 Task: Find directions from Portland to Mount Hood, Oregon.
Action: Mouse moved to (297, 215)
Screenshot: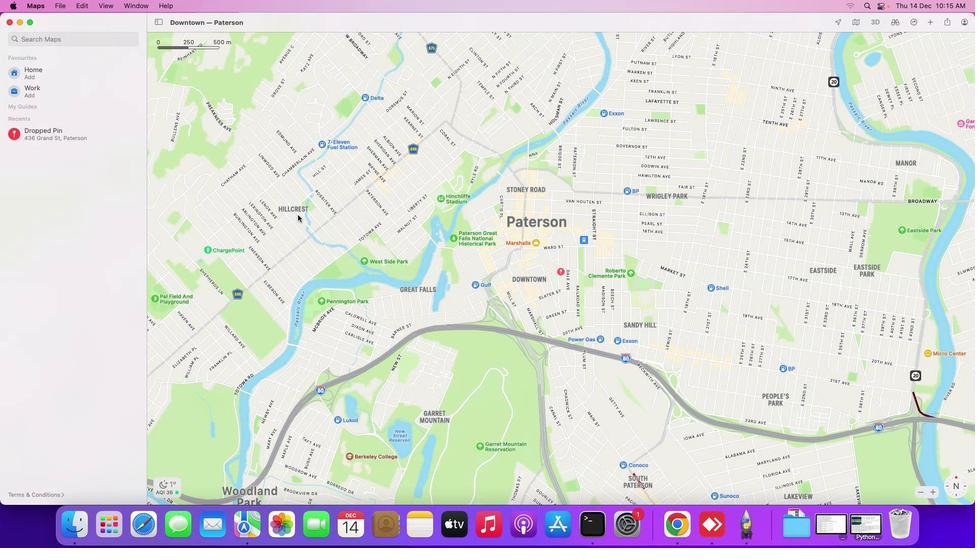 
Action: Mouse pressed left at (297, 215)
Screenshot: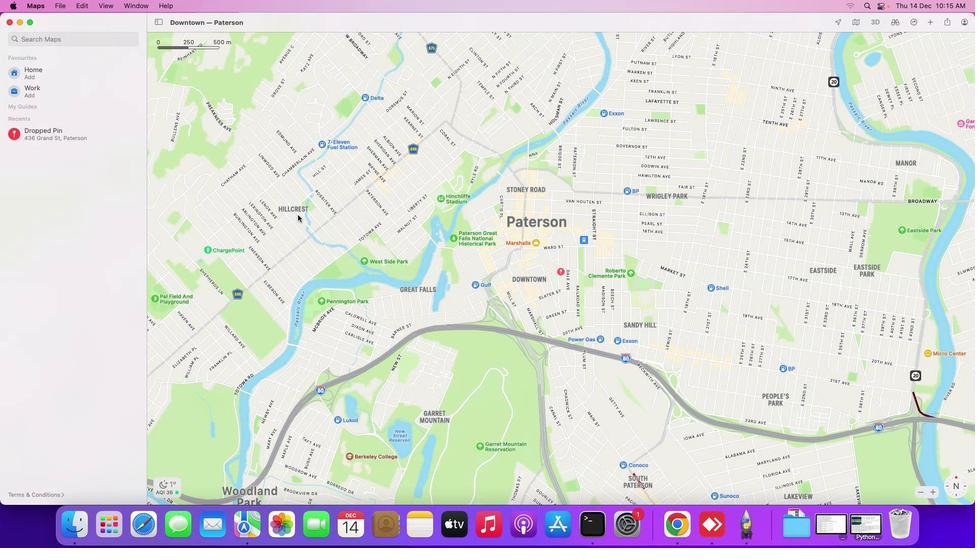 
Action: Mouse moved to (80, 35)
Screenshot: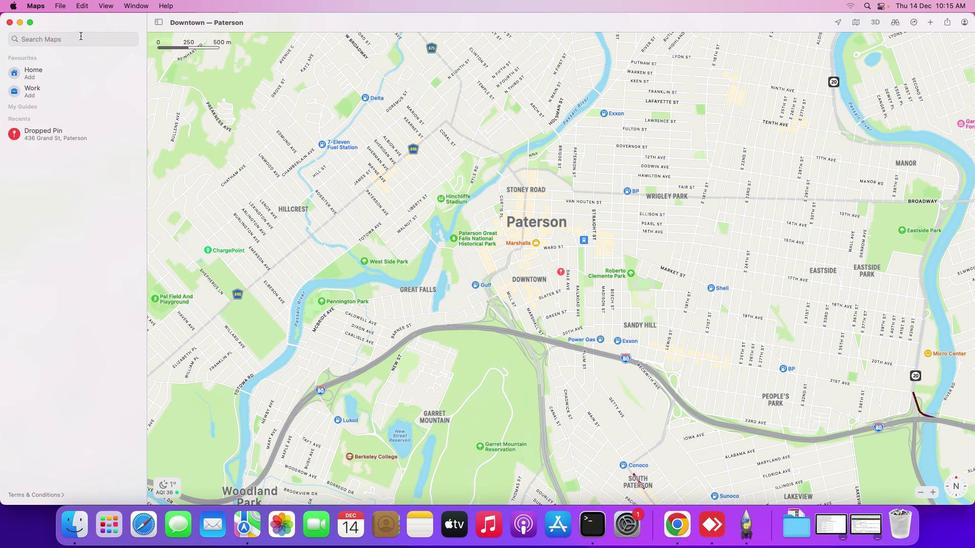 
Action: Mouse pressed left at (80, 35)
Screenshot: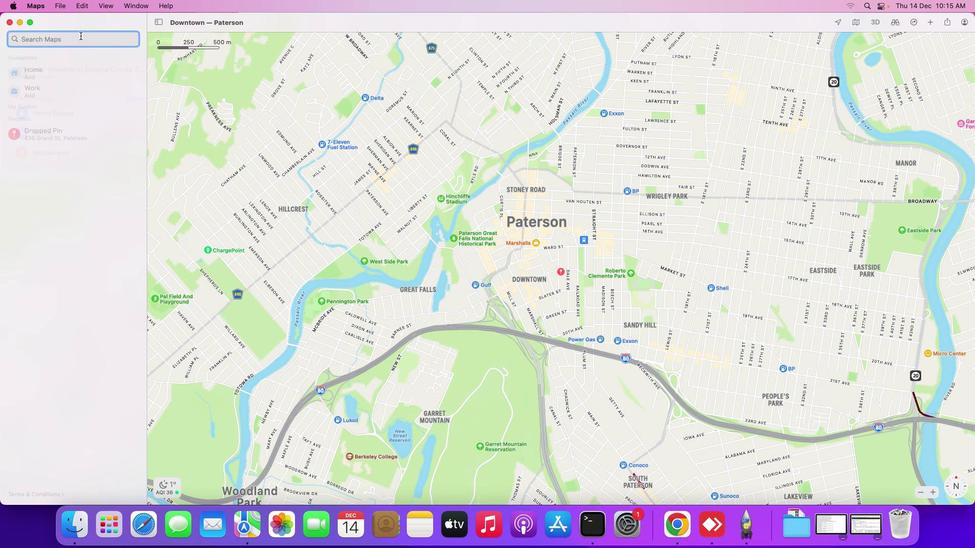 
Action: Mouse moved to (79, 35)
Screenshot: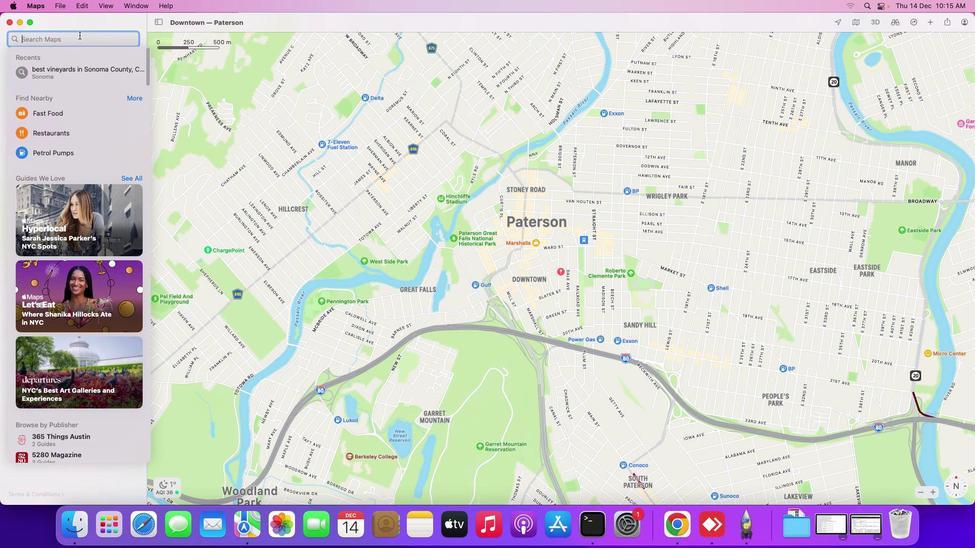 
Action: Key pressed Key.shift_r'P''a''r''t'Key.backspaceKey.backspaceKey.backspace'o''r''t''l''a''n''d'Key.space't''o'Key.spaceKey.shift_r'M''o''u''n''t'Key.spaceKey.shift_r'H''o''o''d'','Key.spaceKey.shift_r'O''r''e''g''o''n'Key.enter
Screenshot: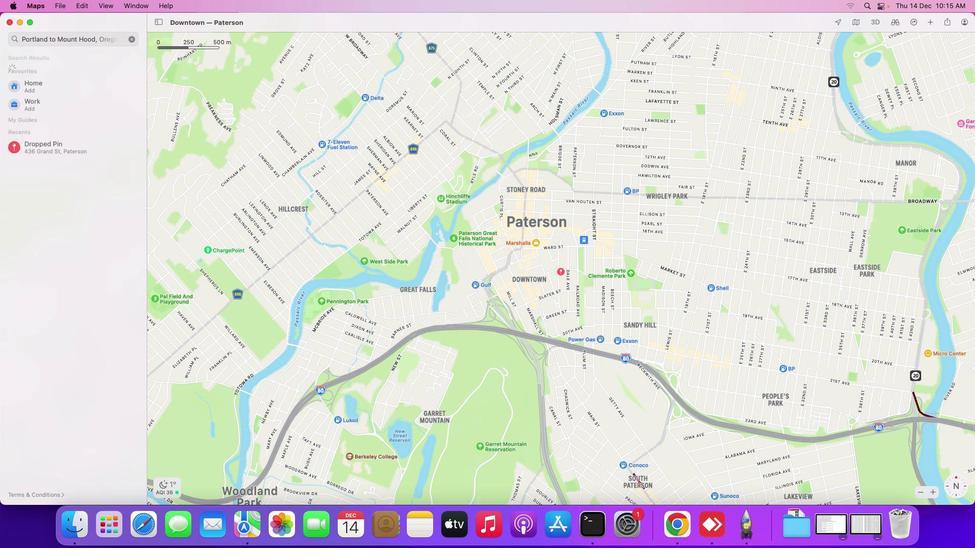 
Action: Mouse moved to (872, 190)
Screenshot: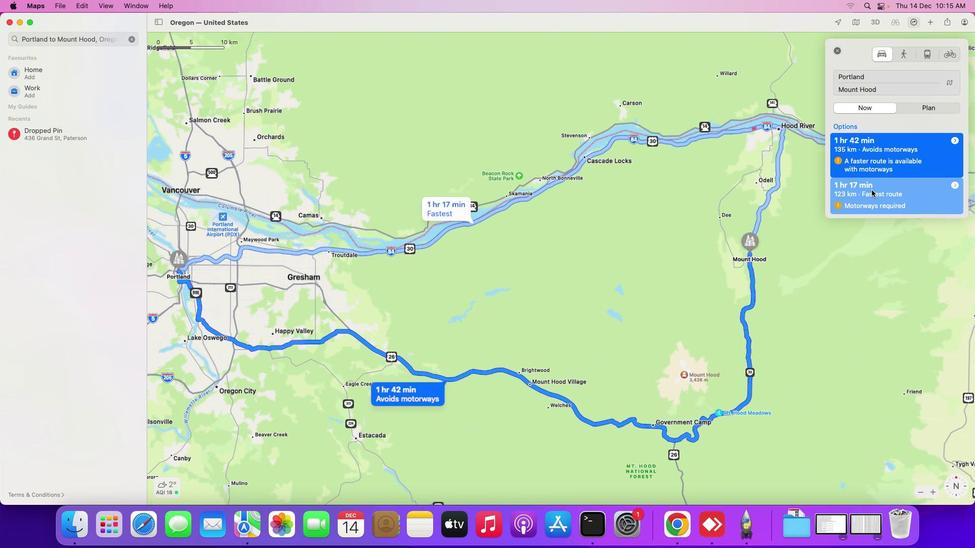 
Action: Mouse pressed left at (872, 190)
Screenshot: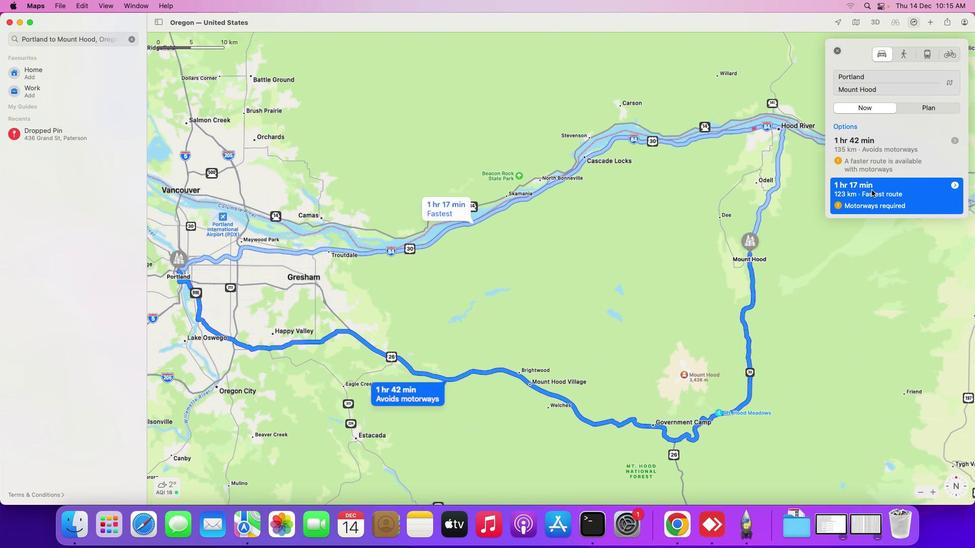 
Action: Mouse moved to (904, 53)
Screenshot: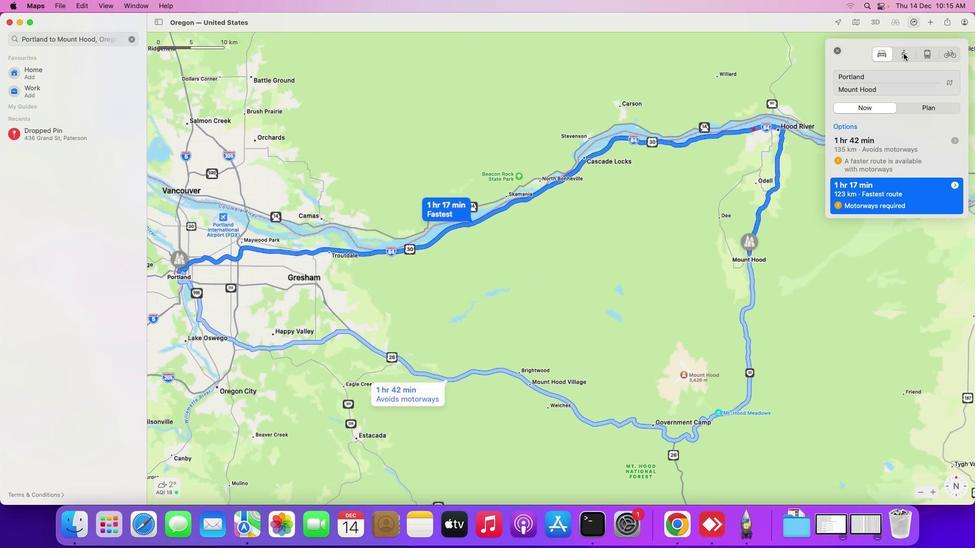 
Action: Mouse pressed left at (904, 53)
Screenshot: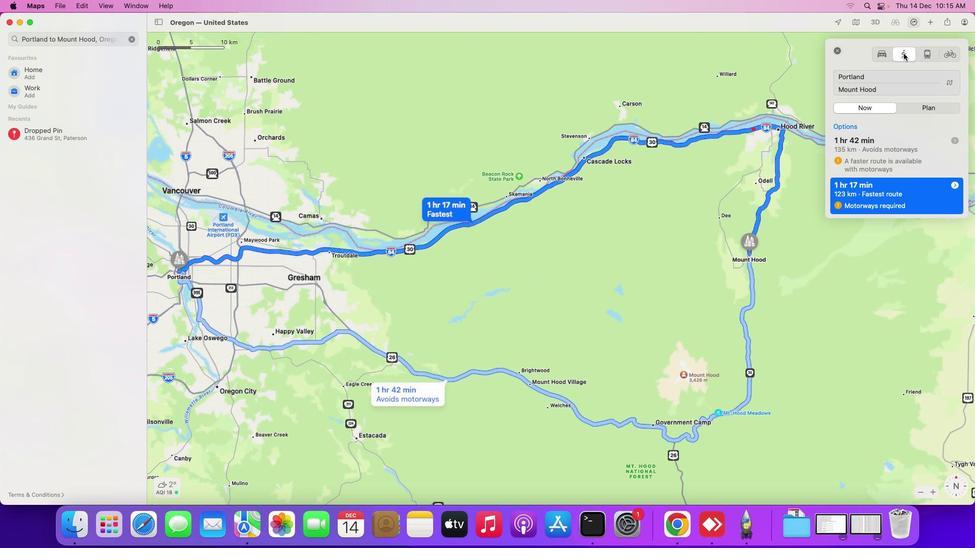 
Action: Mouse moved to (926, 55)
Screenshot: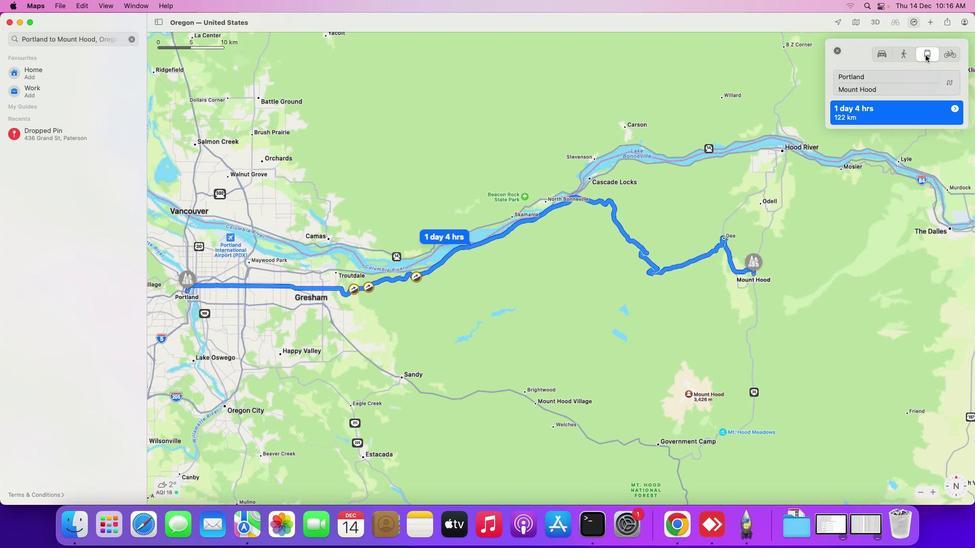 
Action: Mouse pressed left at (926, 55)
Screenshot: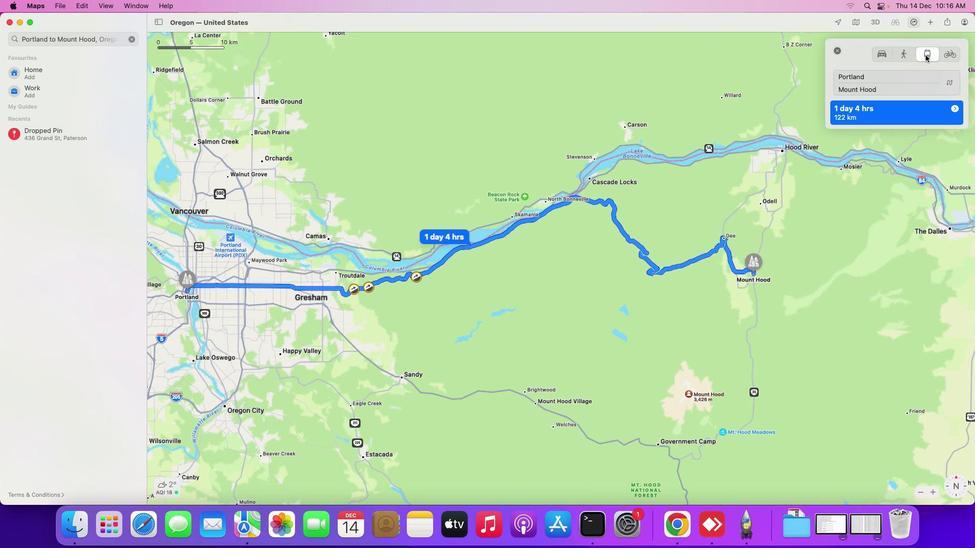 
Action: Mouse moved to (950, 56)
Screenshot: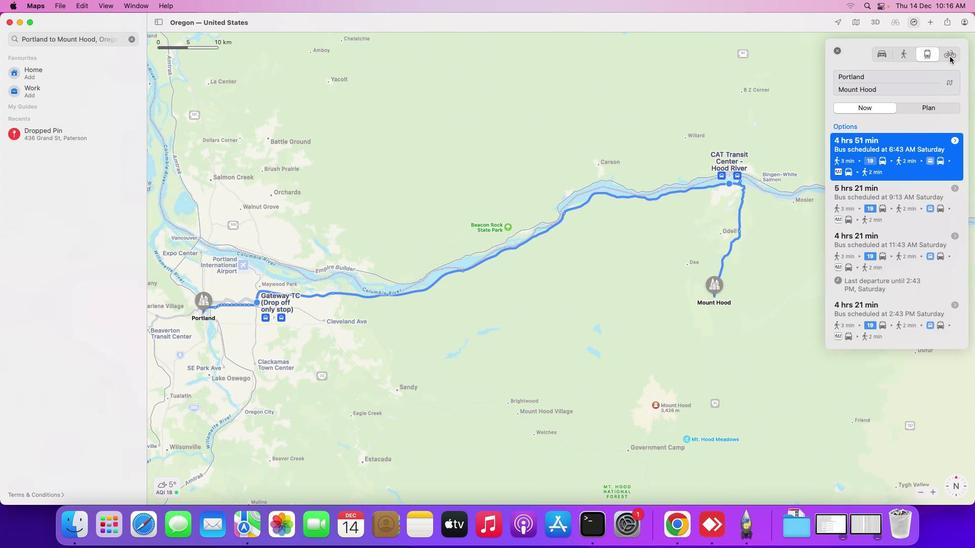
Action: Mouse pressed left at (950, 56)
Screenshot: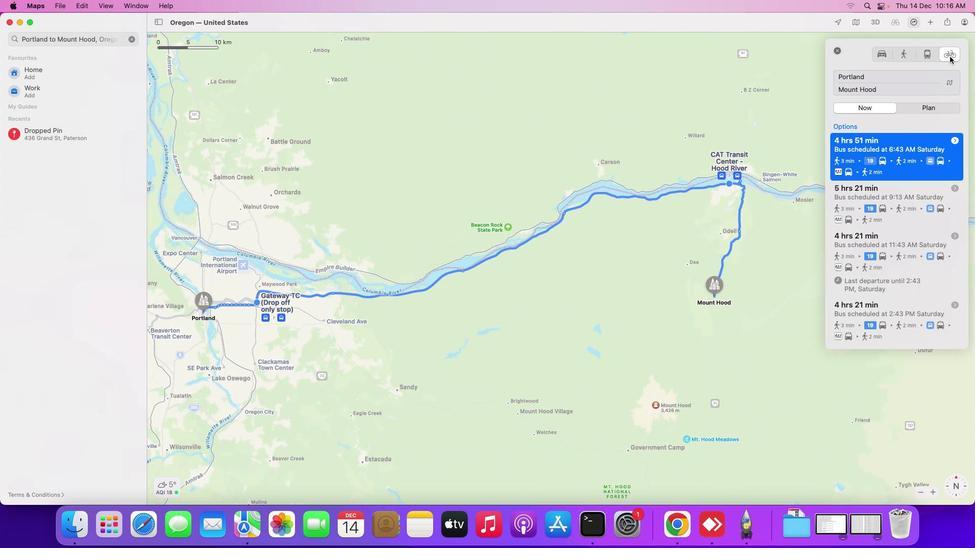 
Action: Mouse moved to (644, 204)
Screenshot: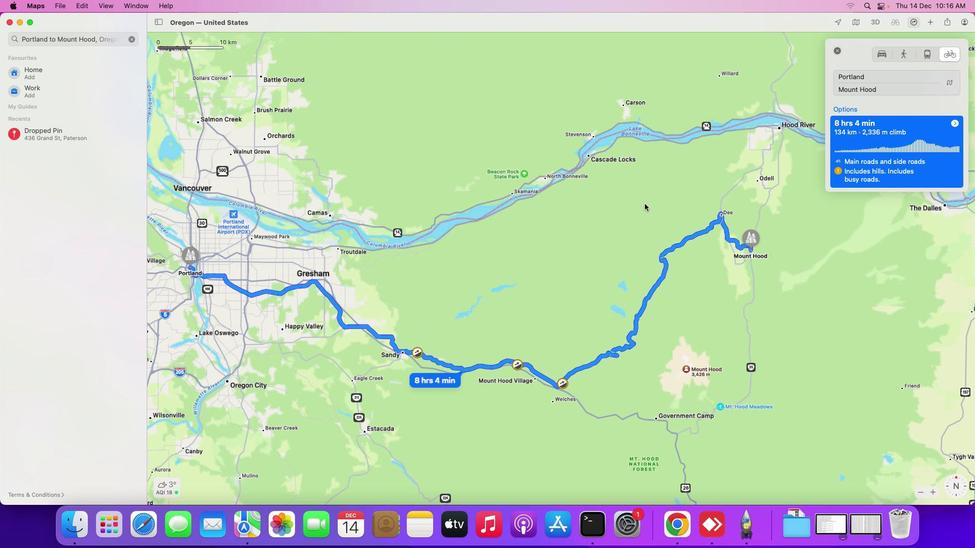 
Action: Mouse pressed left at (644, 204)
Screenshot: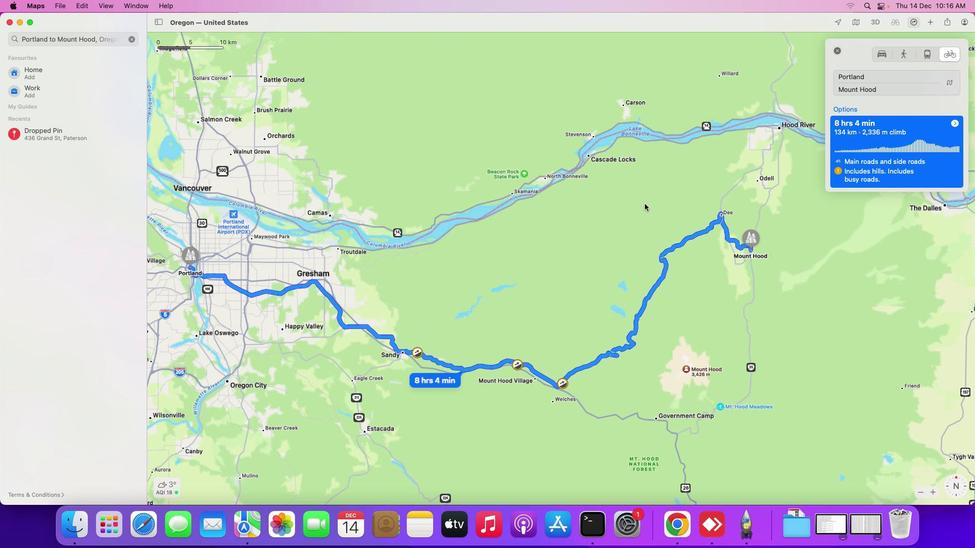
Action: Mouse moved to (641, 201)
Screenshot: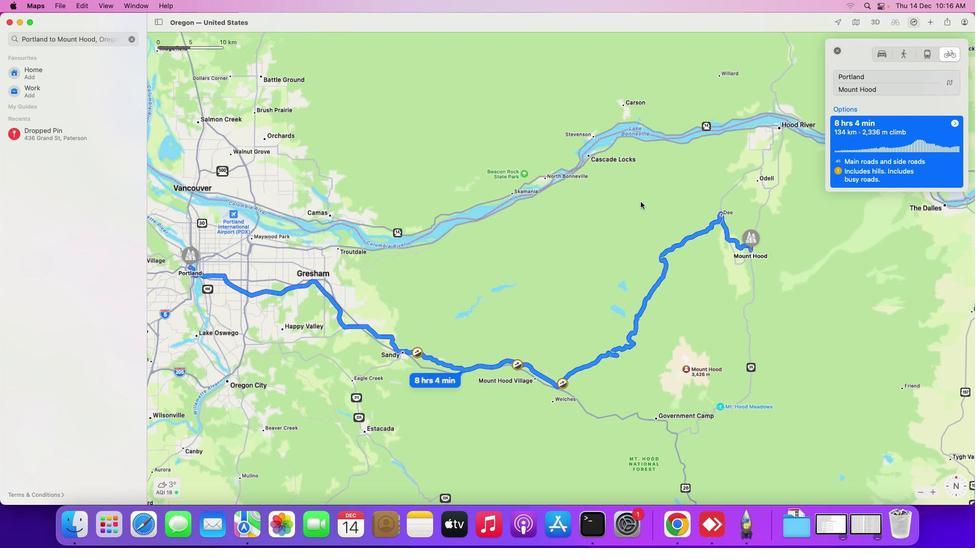 
